Task: Add Sprouts Shredded Cheddar Jack Cheese to the cart.
Action: Mouse moved to (917, 324)
Screenshot: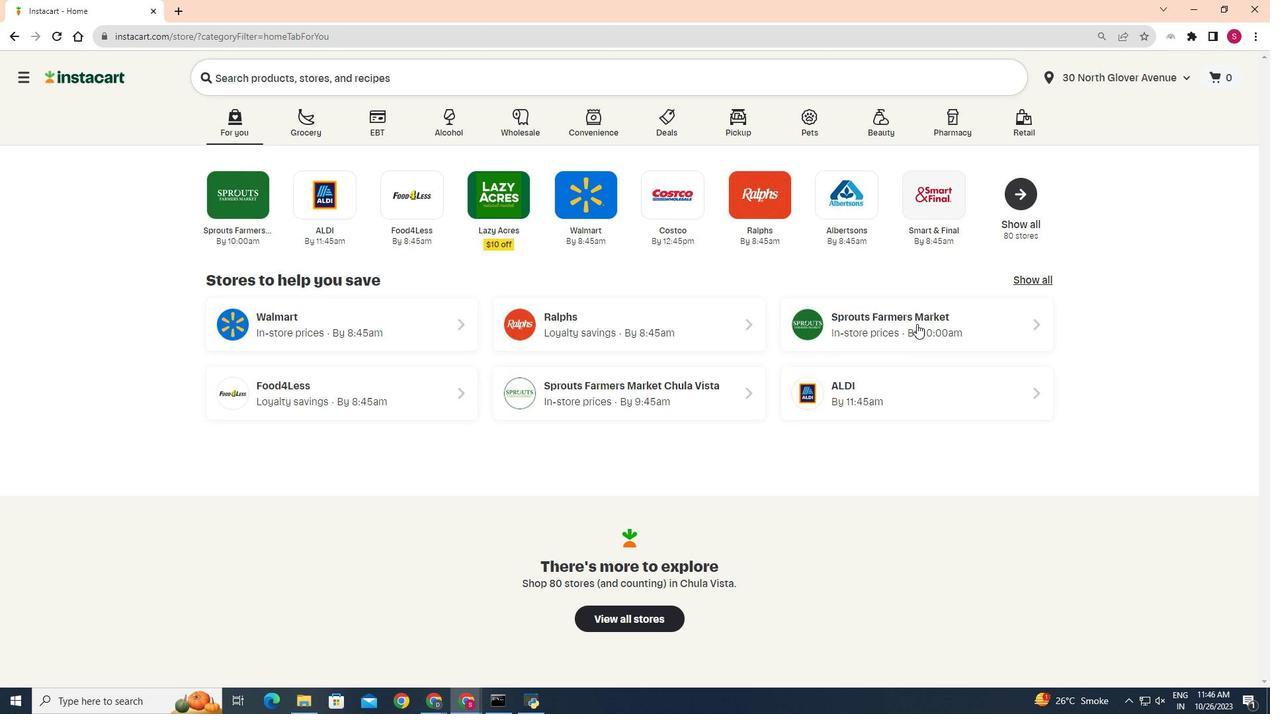
Action: Mouse pressed left at (917, 324)
Screenshot: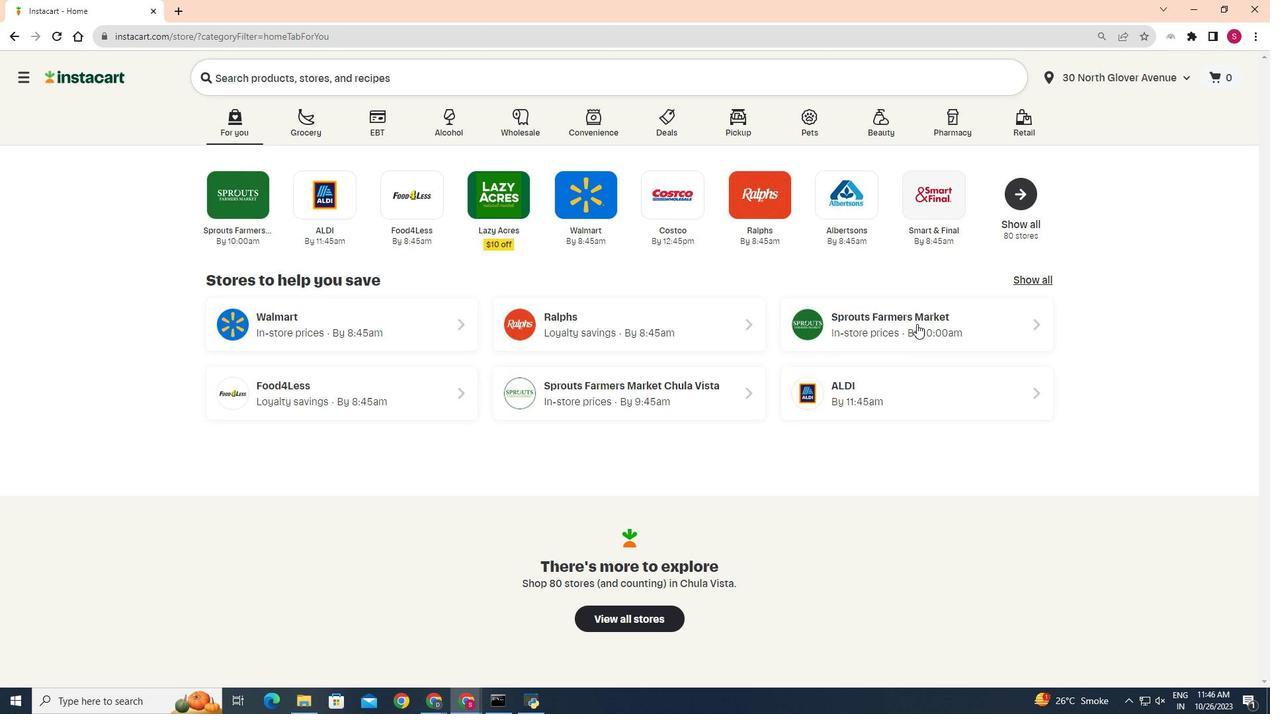 
Action: Mouse moved to (52, 553)
Screenshot: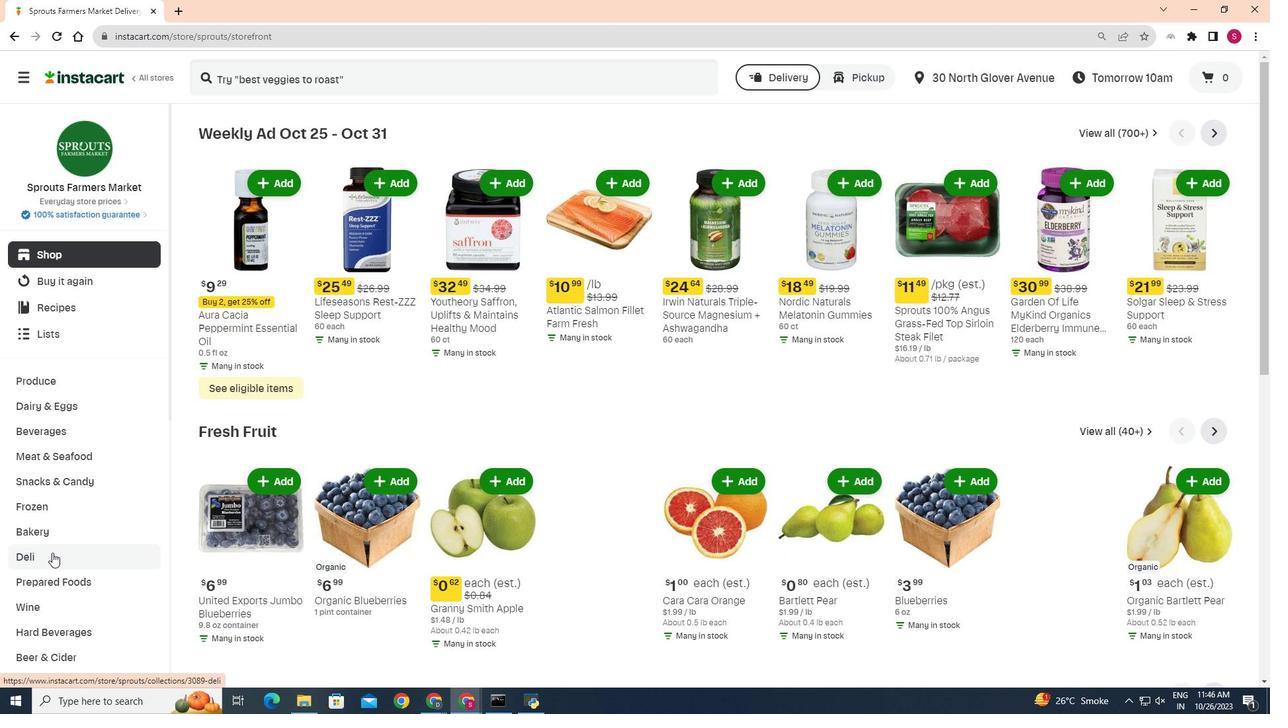 
Action: Mouse pressed left at (52, 553)
Screenshot: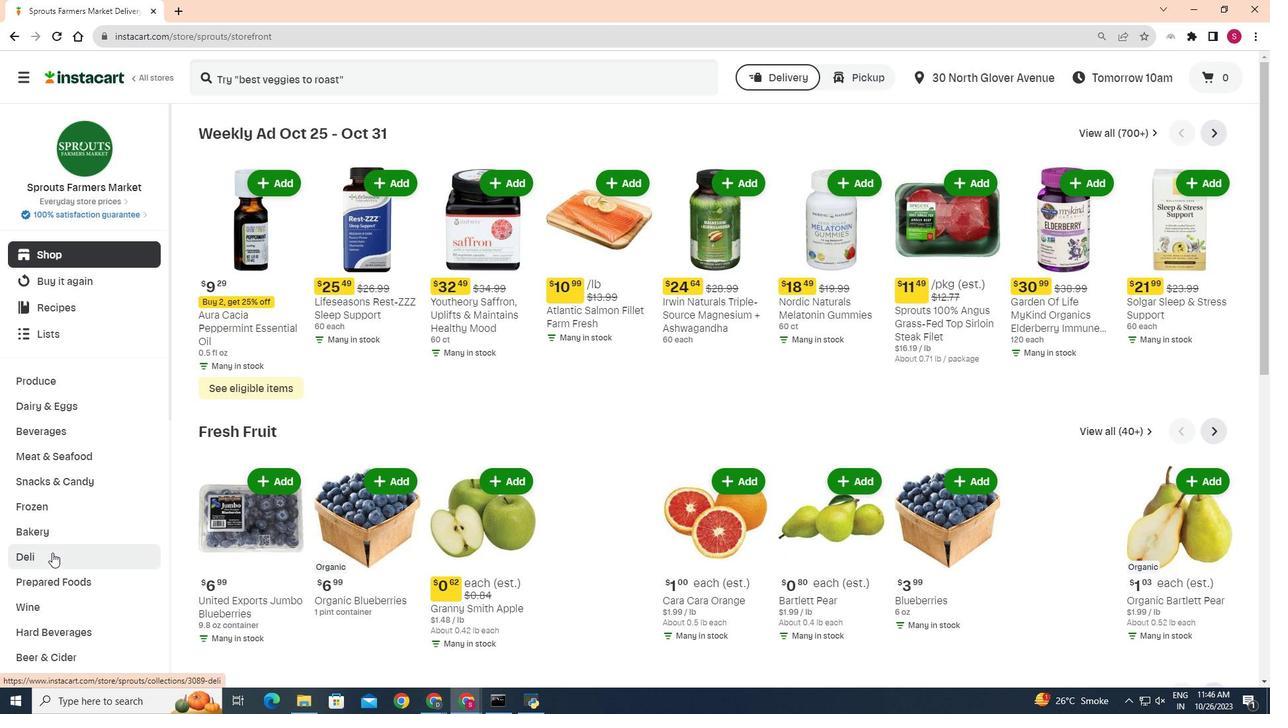 
Action: Mouse moved to (352, 167)
Screenshot: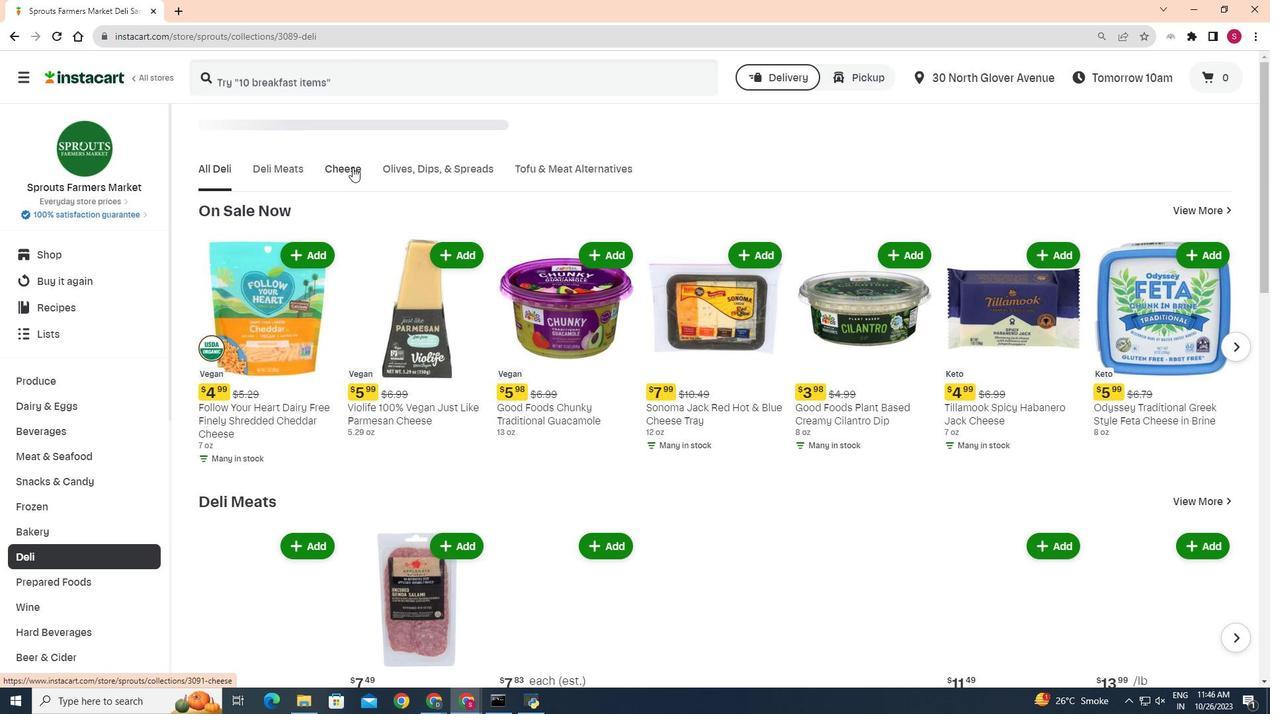 
Action: Mouse pressed left at (352, 167)
Screenshot: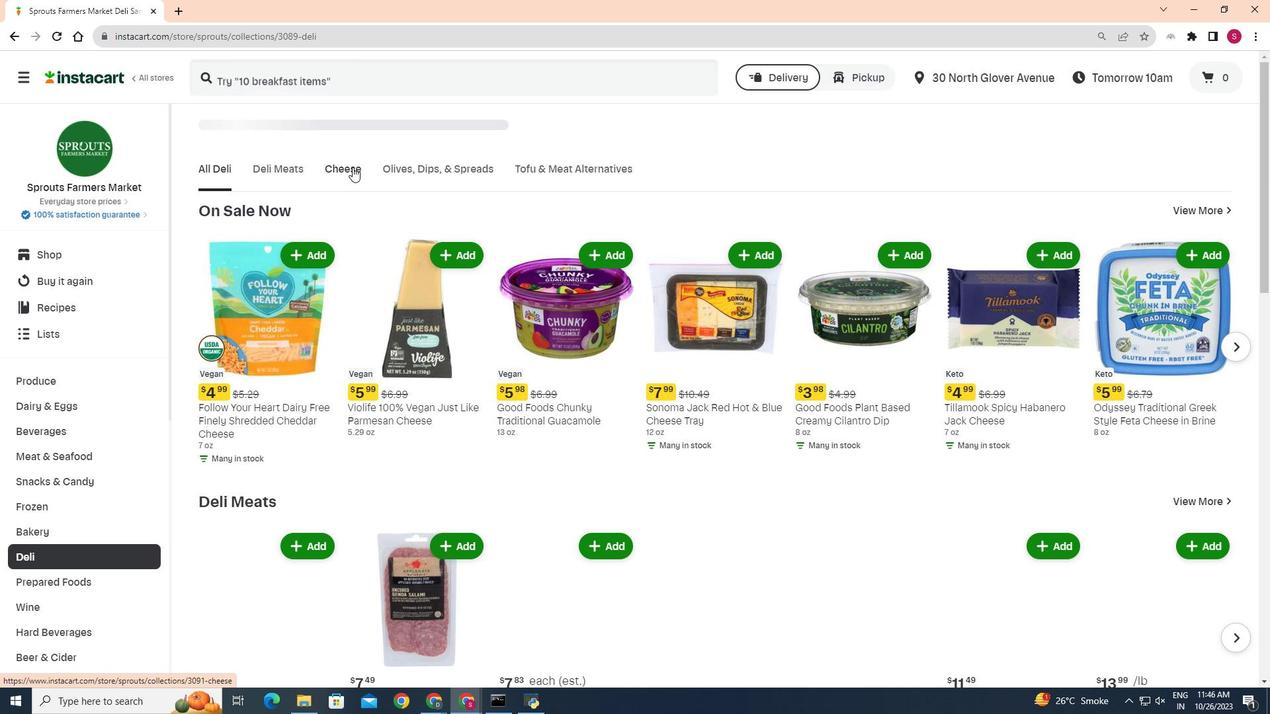 
Action: Mouse moved to (305, 211)
Screenshot: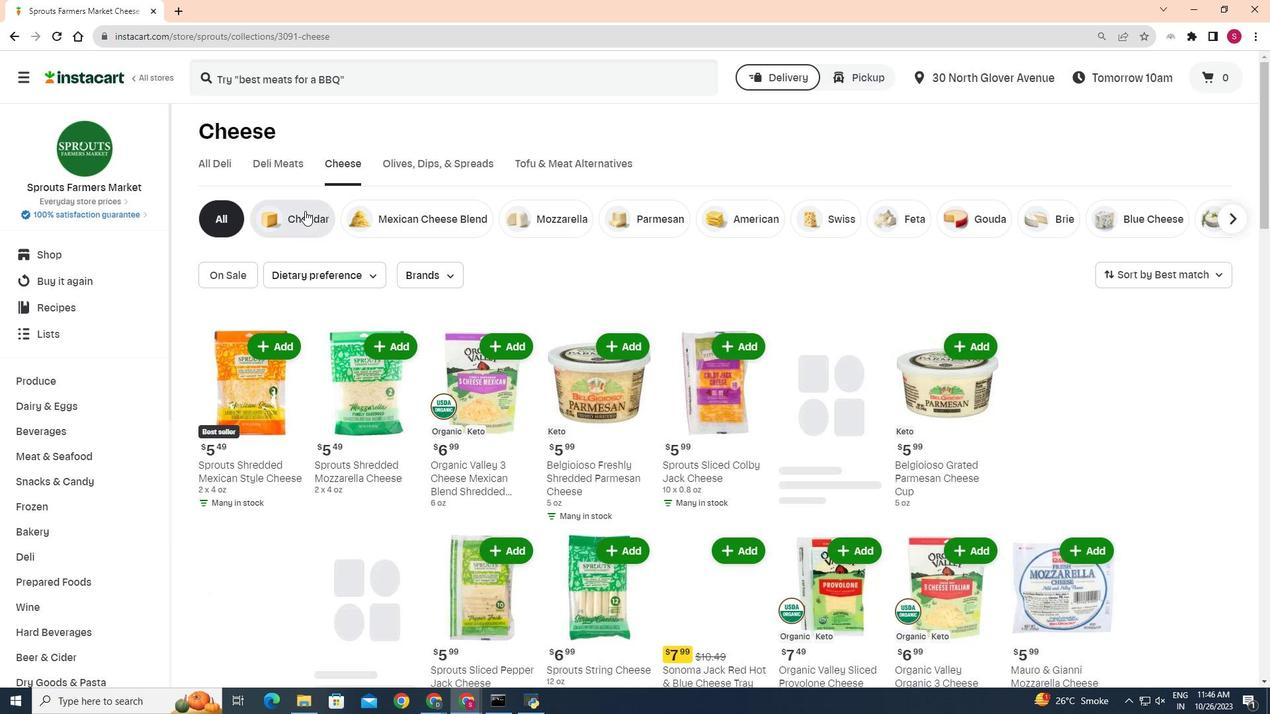 
Action: Mouse pressed left at (305, 211)
Screenshot: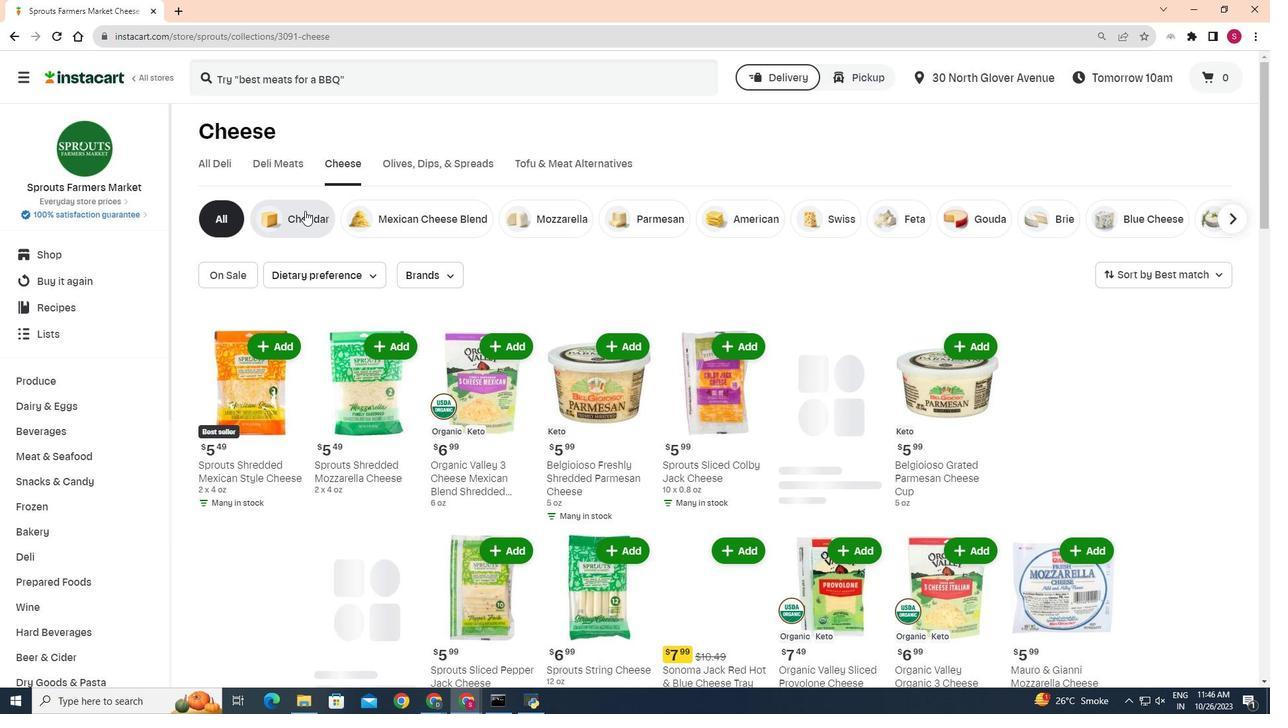 
Action: Mouse moved to (394, 342)
Screenshot: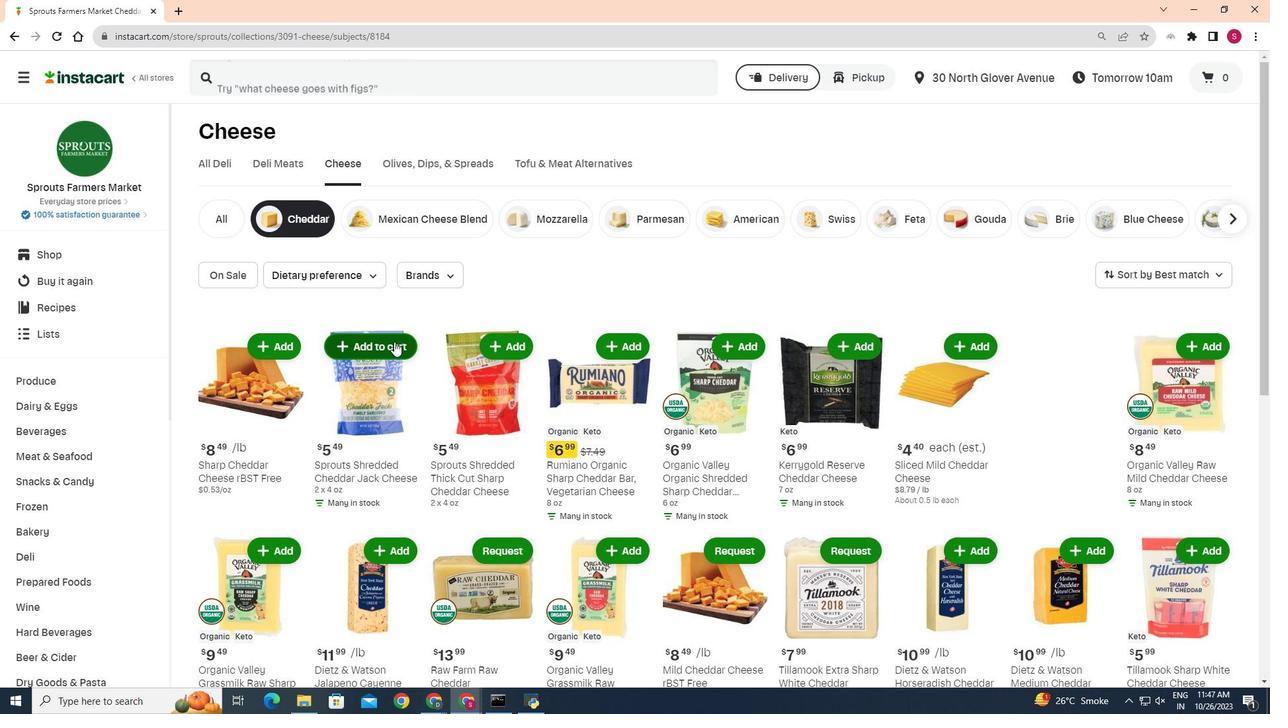 
Action: Mouse pressed left at (394, 342)
Screenshot: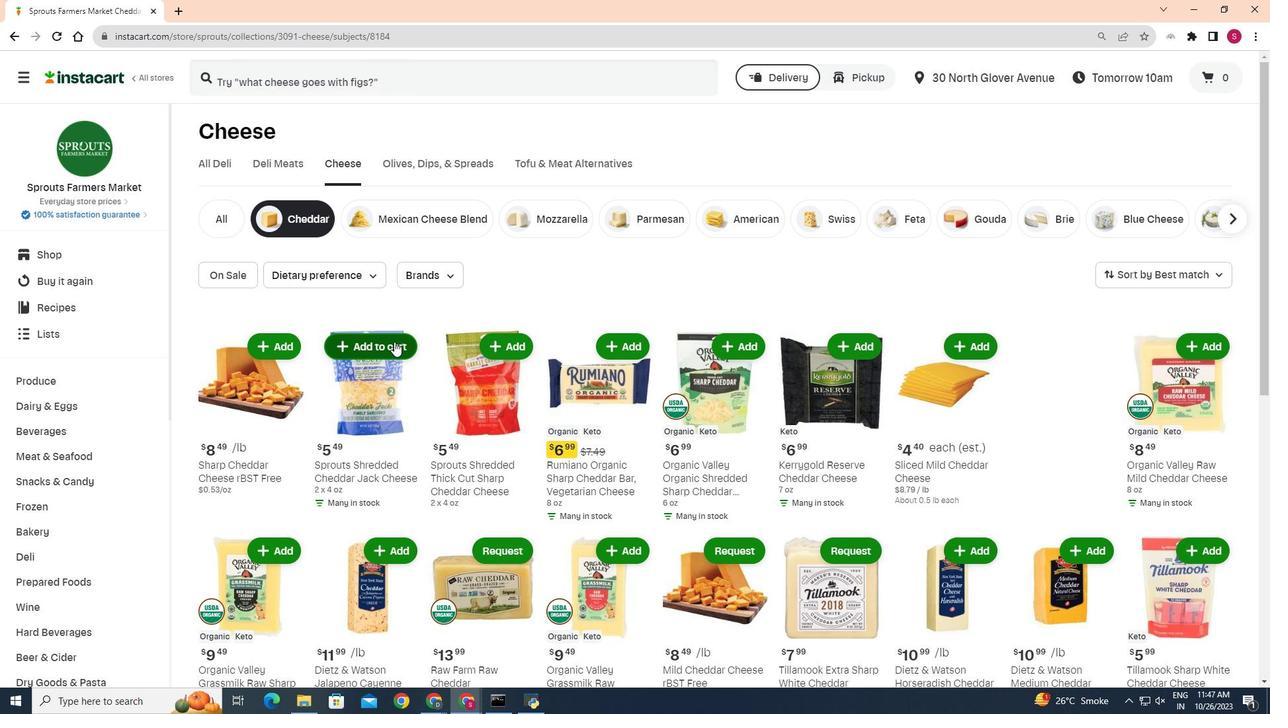 
Action: Mouse moved to (477, 306)
Screenshot: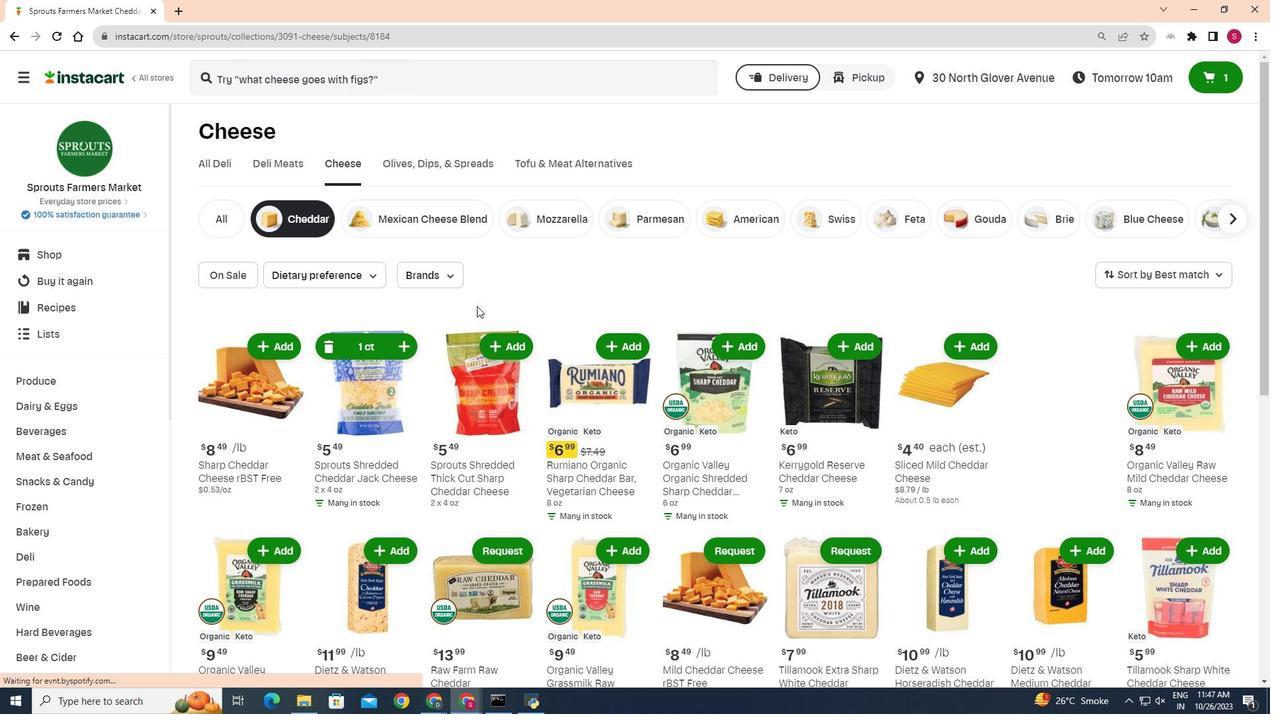 
